 Task: Change the meeting status to 'Tentative' and send the update to the attendee.
Action: Mouse moved to (577, 70)
Screenshot: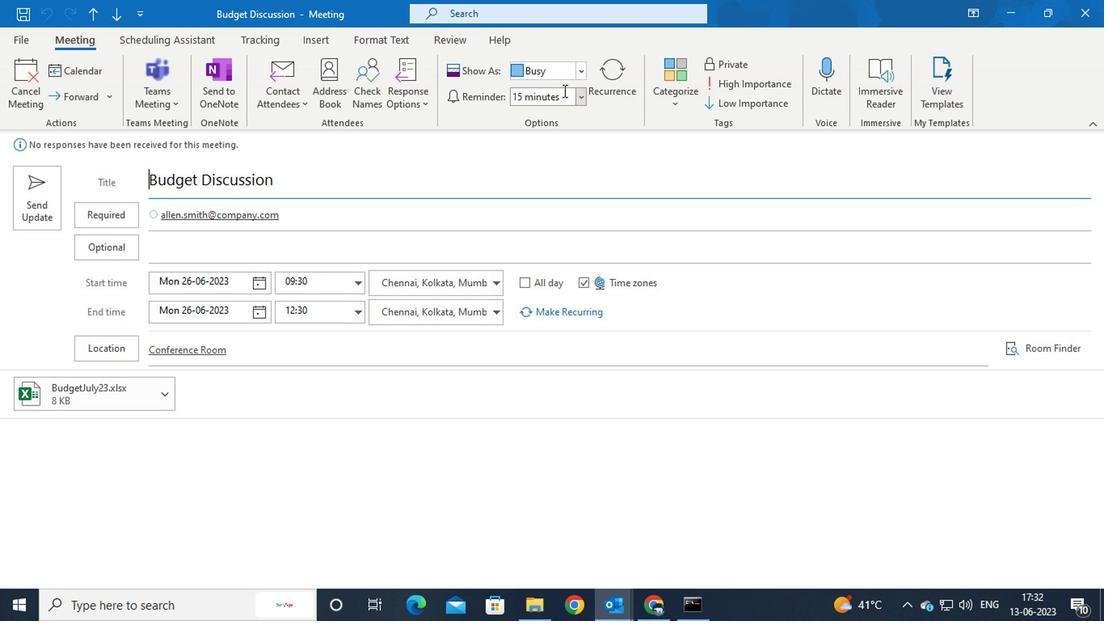 
Action: Mouse pressed left at (577, 70)
Screenshot: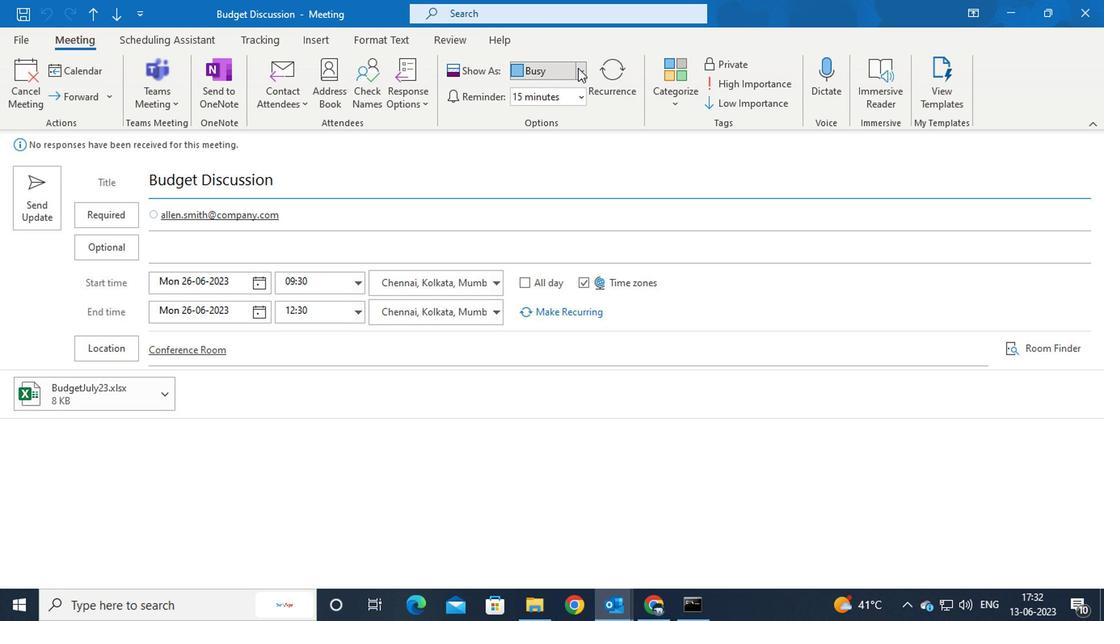 
Action: Mouse moved to (566, 136)
Screenshot: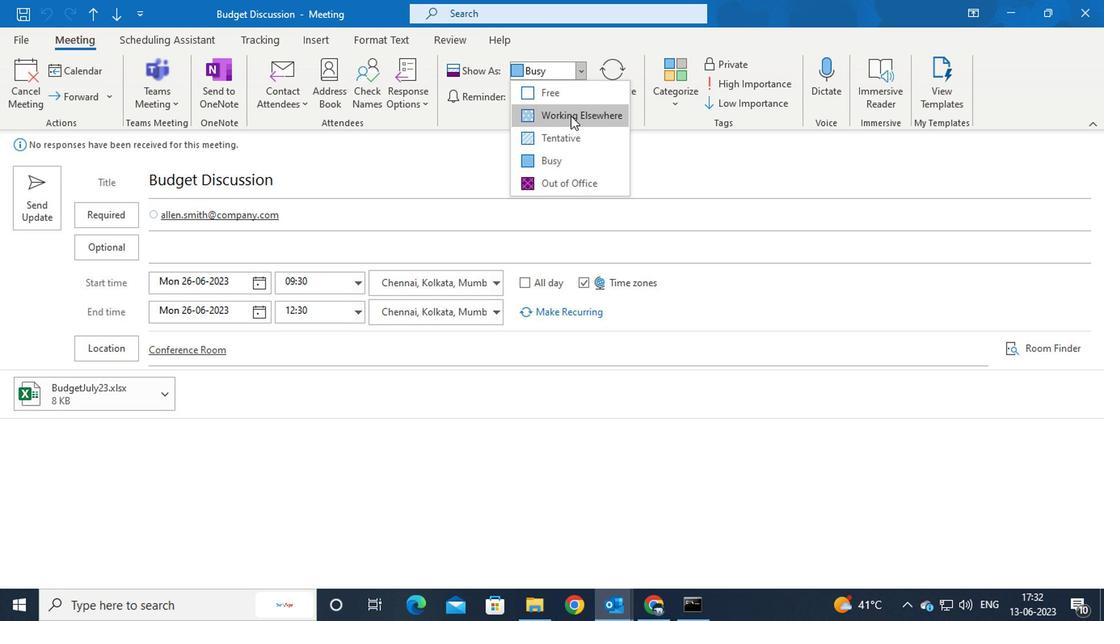 
Action: Mouse pressed left at (566, 136)
Screenshot: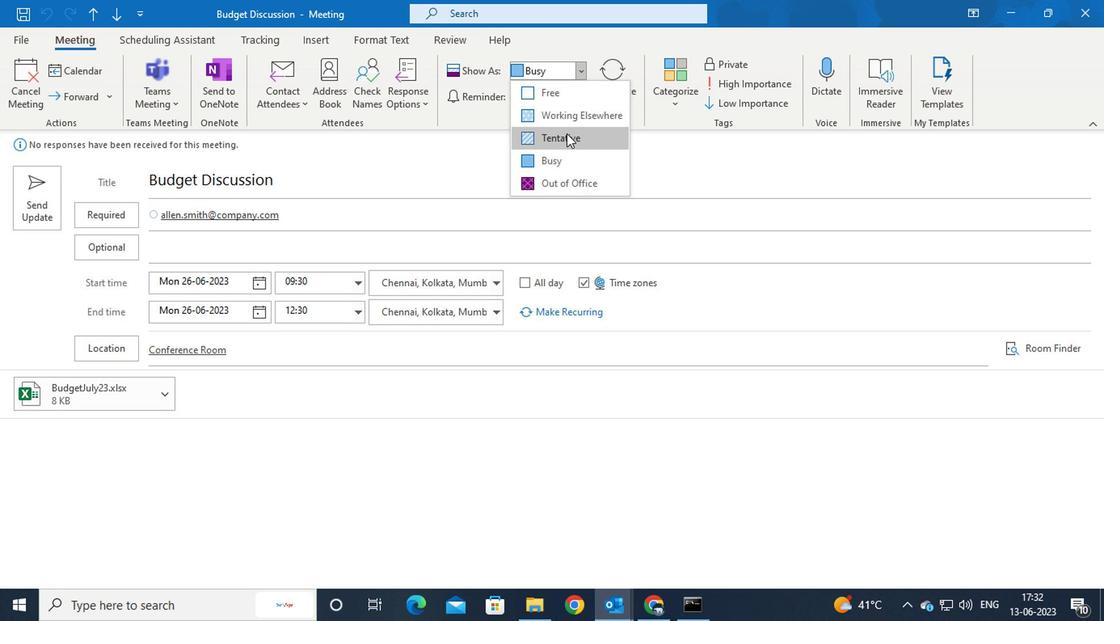 
Action: Mouse moved to (48, 205)
Screenshot: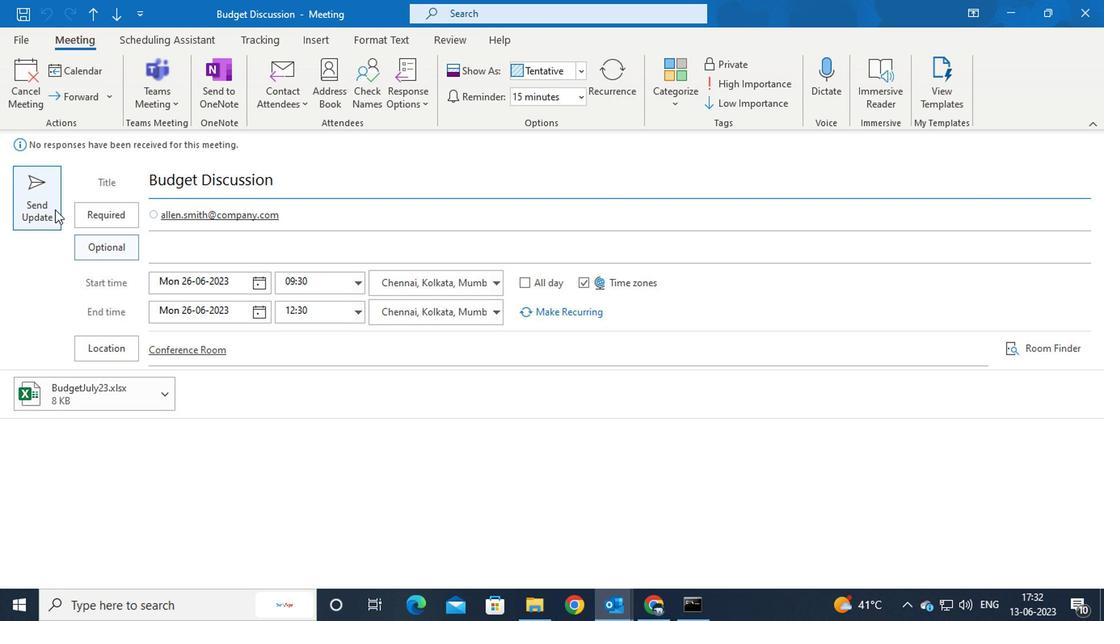 
Action: Mouse pressed left at (48, 205)
Screenshot: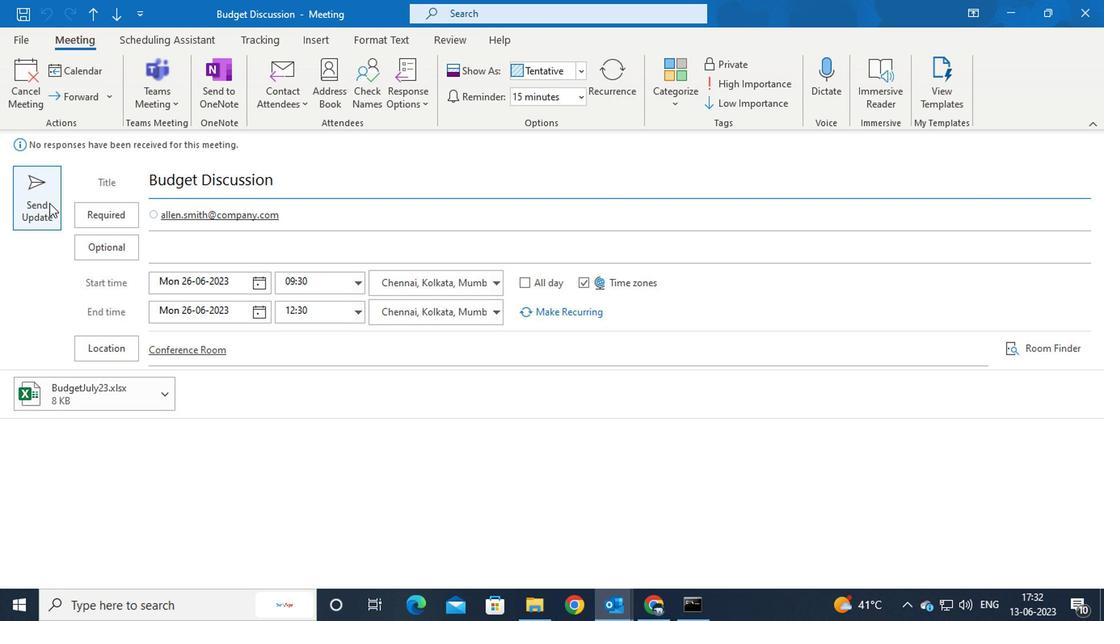 
Action: Mouse moved to (47, 205)
Screenshot: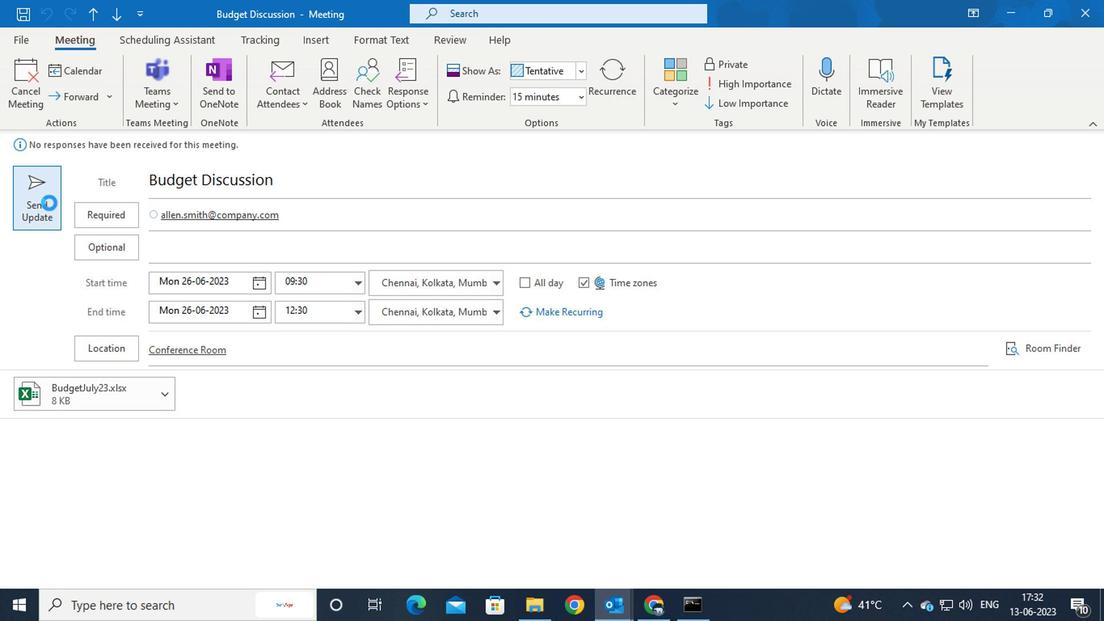 
